Task: Use the formula "ISNONTEXT" in spreadsheet "Project portfolio".
Action: Mouse moved to (135, 157)
Screenshot: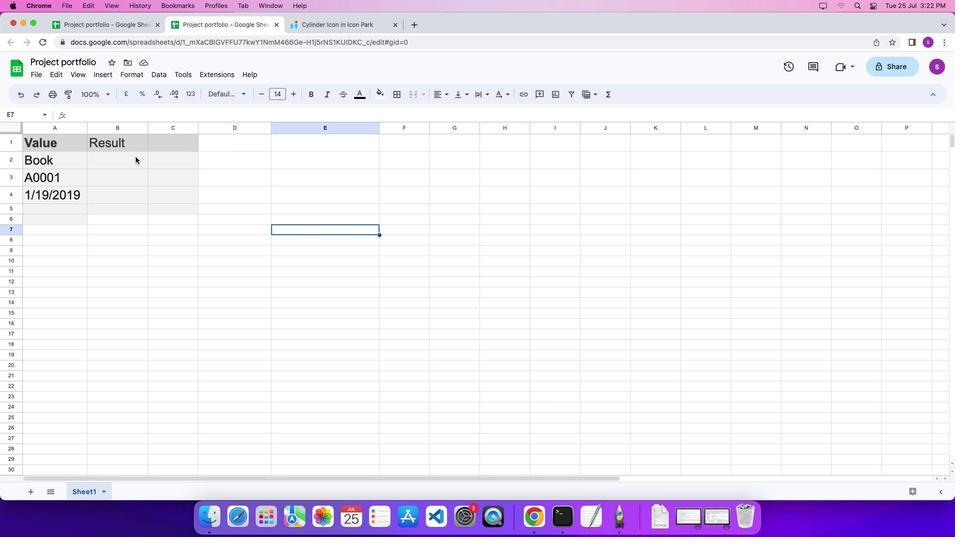 
Action: Mouse pressed left at (135, 157)
Screenshot: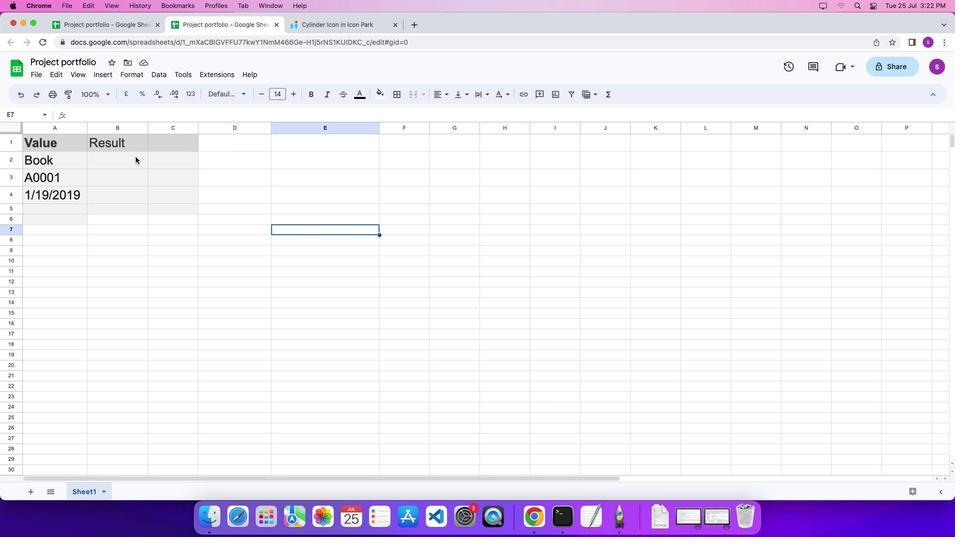 
Action: Mouse moved to (136, 157)
Screenshot: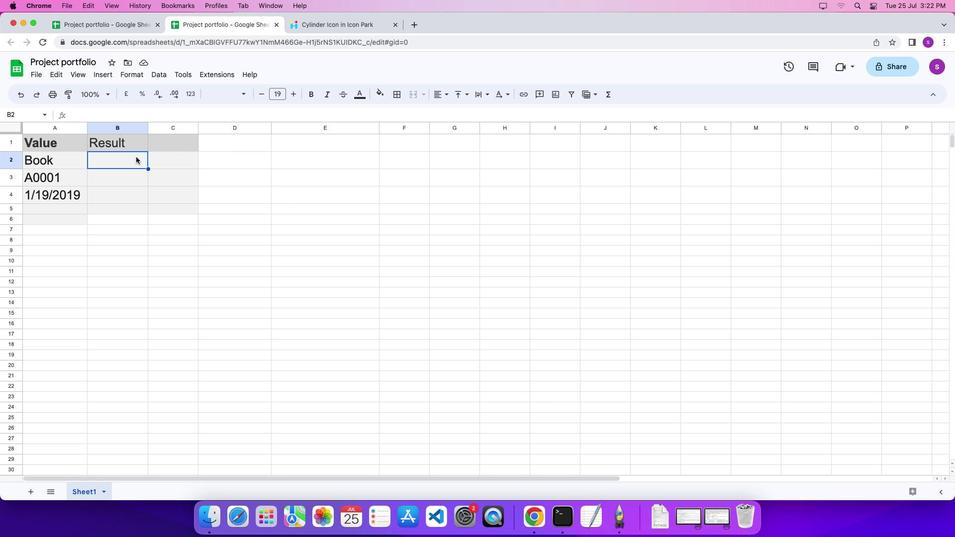 
Action: Mouse pressed left at (136, 157)
Screenshot: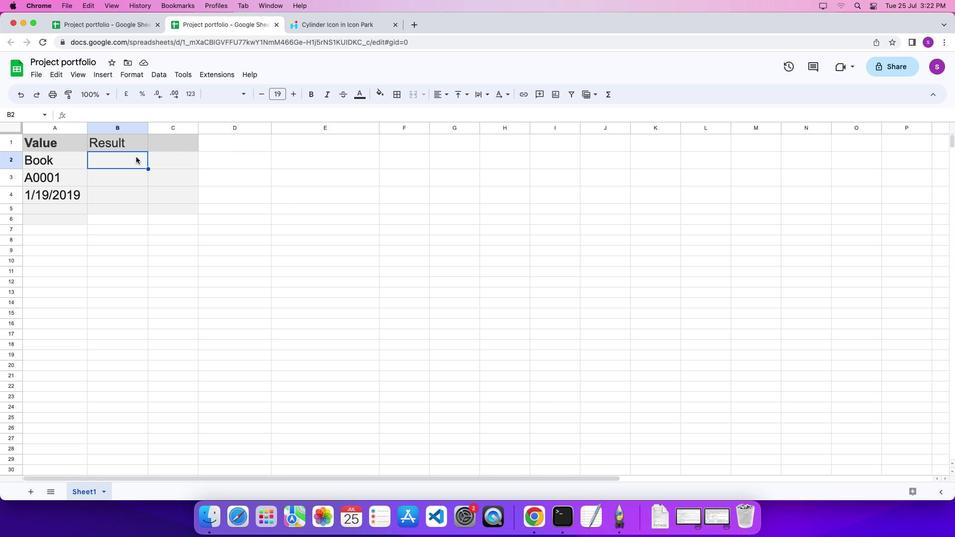 
Action: Key pressed '='
Screenshot: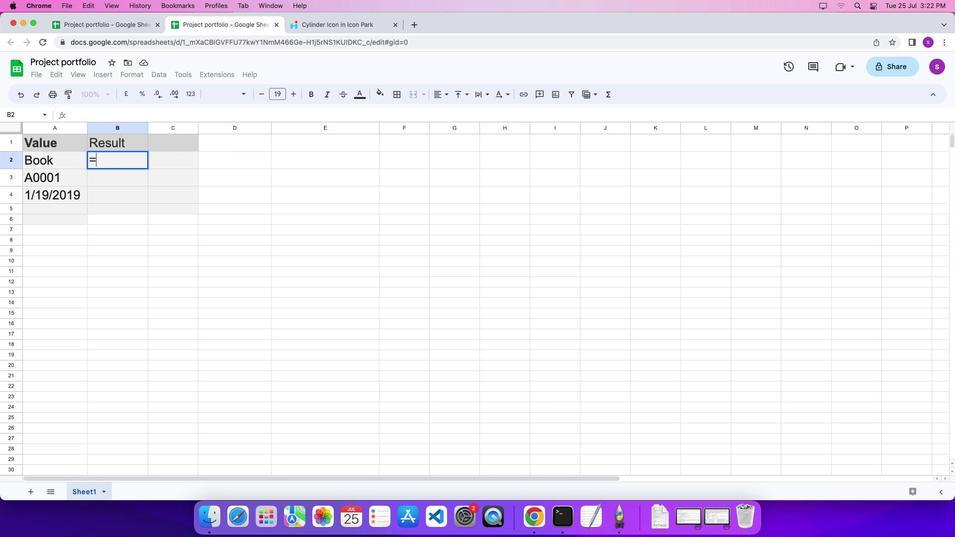 
Action: Mouse moved to (607, 90)
Screenshot: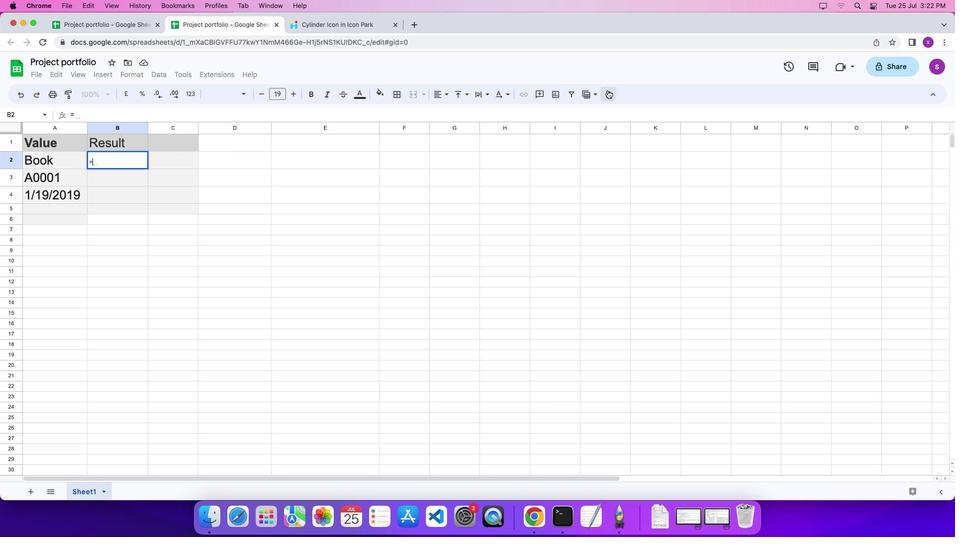 
Action: Mouse pressed left at (607, 90)
Screenshot: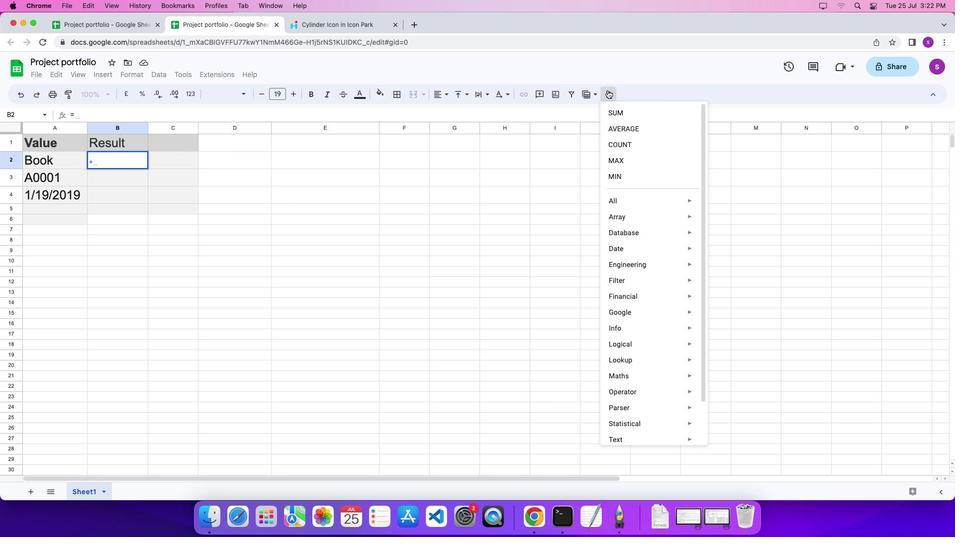 
Action: Mouse moved to (736, 480)
Screenshot: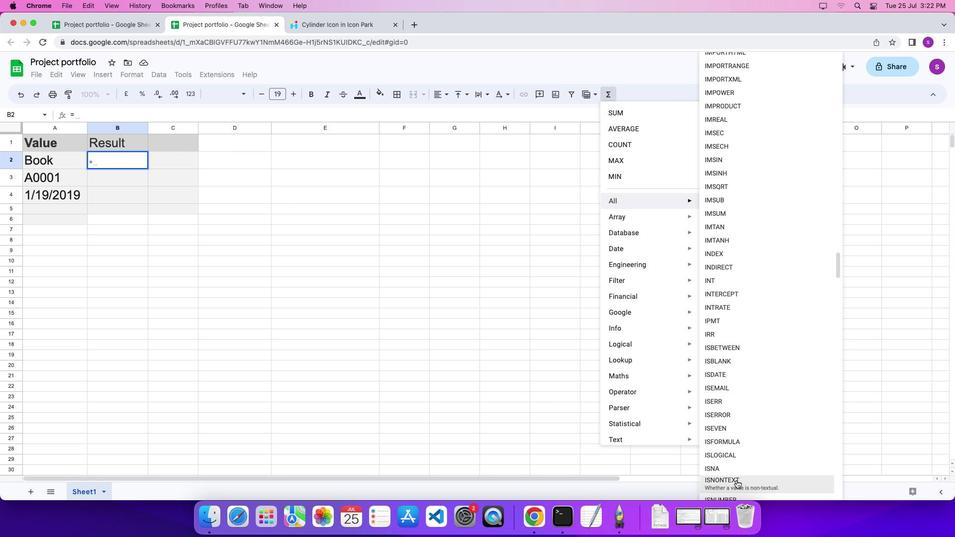 
Action: Mouse pressed left at (736, 480)
Screenshot: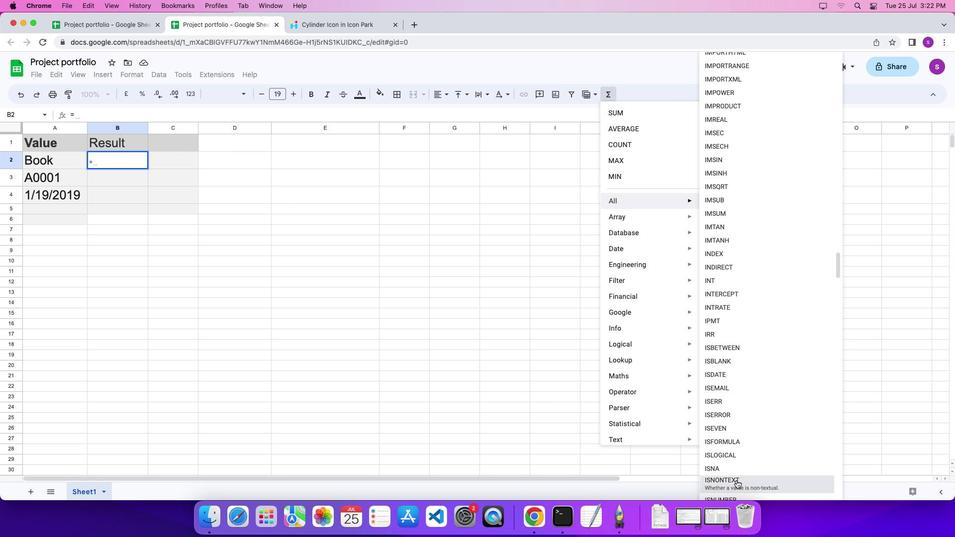 
Action: Mouse moved to (65, 161)
Screenshot: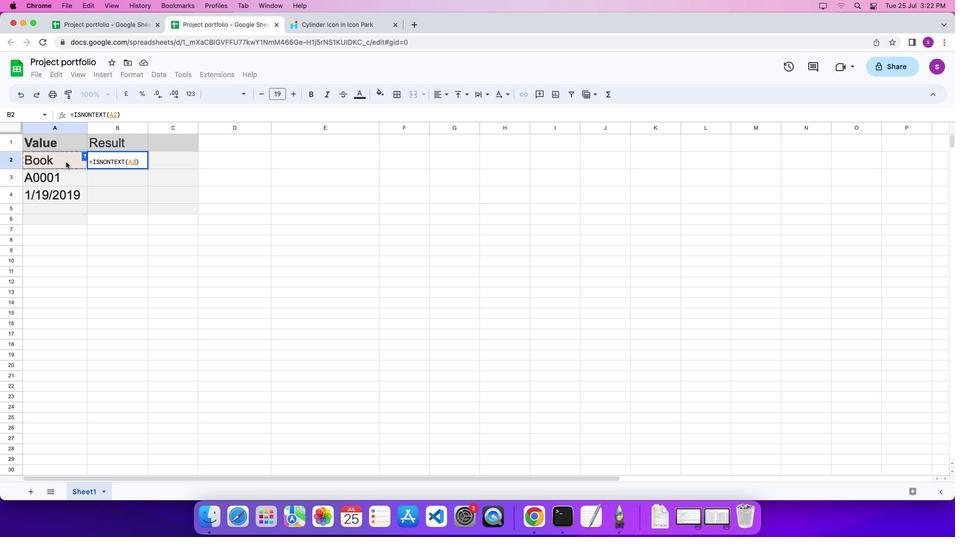 
Action: Mouse pressed left at (65, 161)
Screenshot: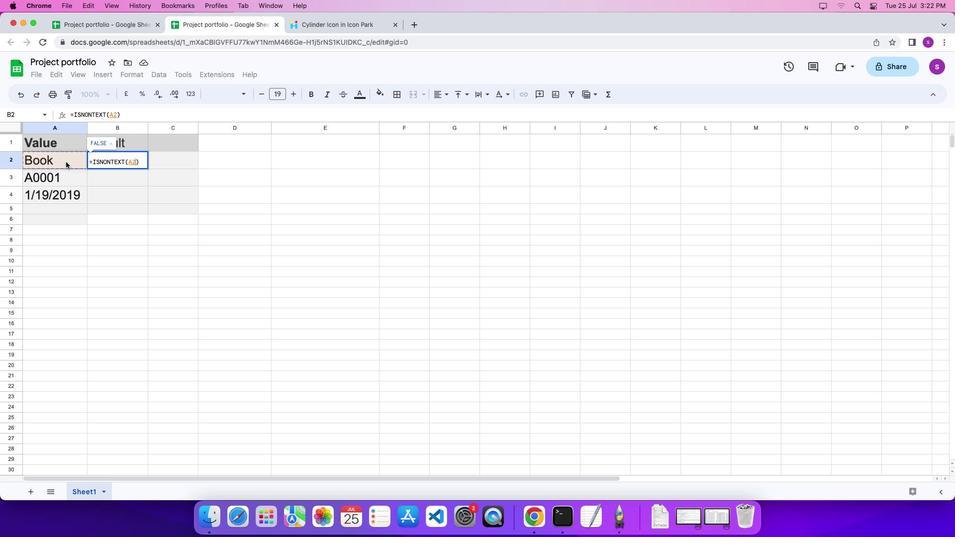 
Action: Key pressed '\x03'
Screenshot: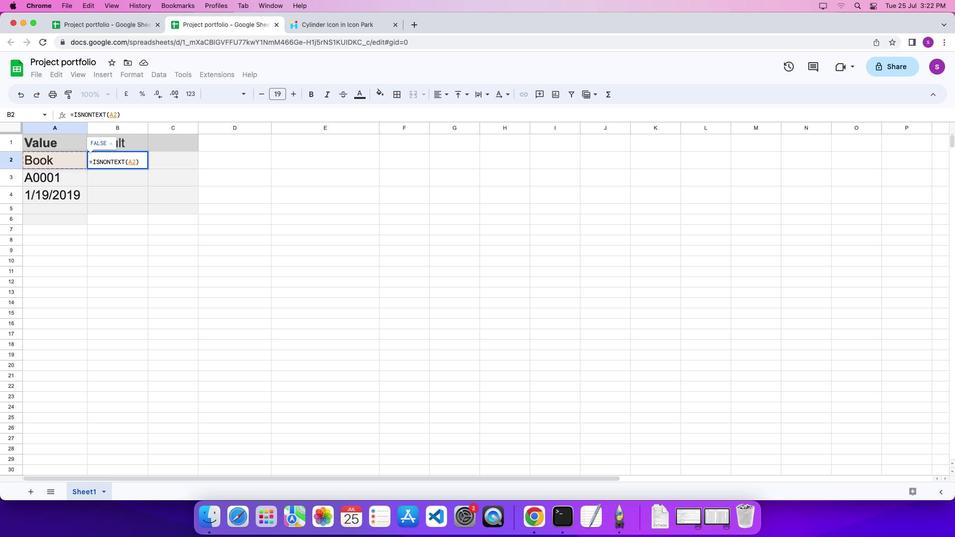 
